 Task: Add Amazing Grass Organic Lemon Lime Green Superfood to the cart.
Action: Mouse moved to (243, 109)
Screenshot: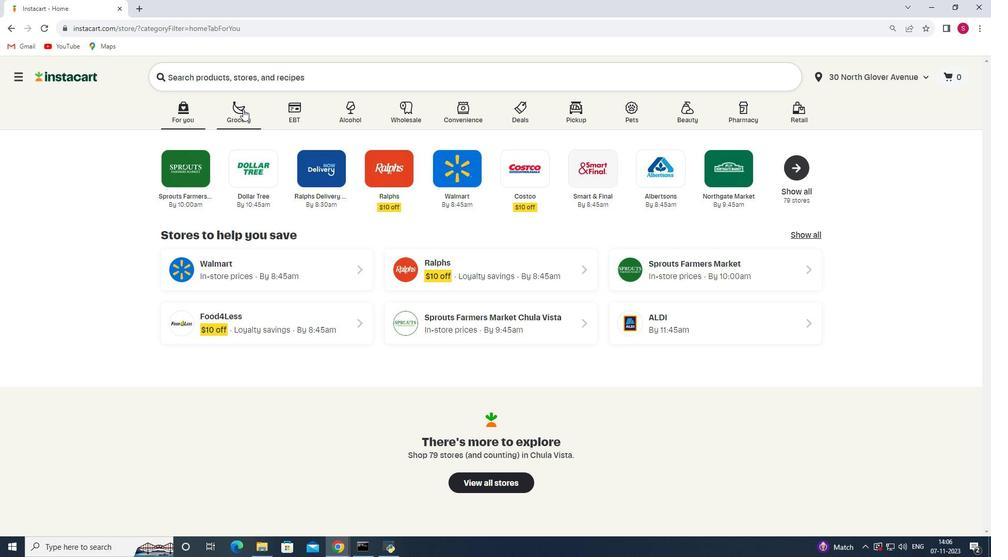 
Action: Mouse pressed left at (243, 109)
Screenshot: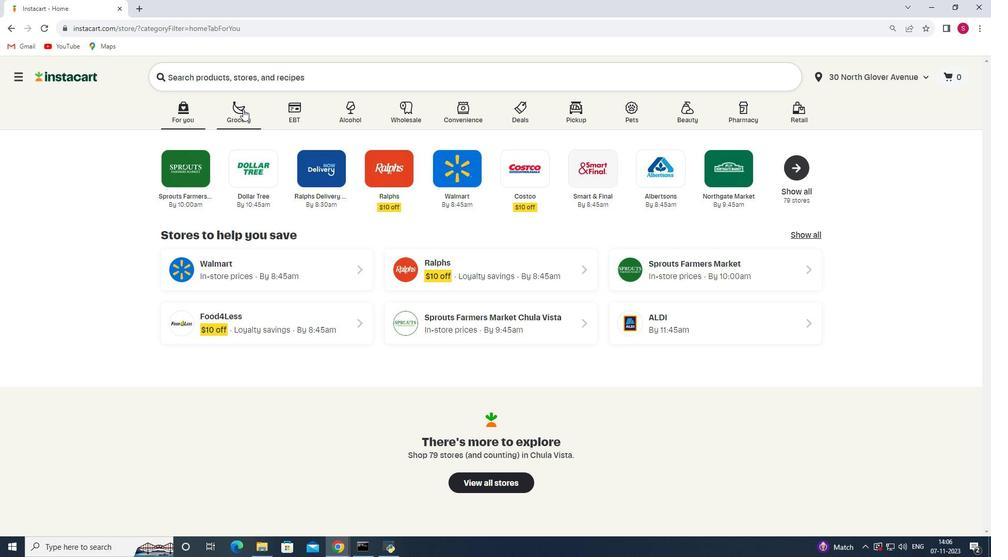 
Action: Mouse moved to (263, 299)
Screenshot: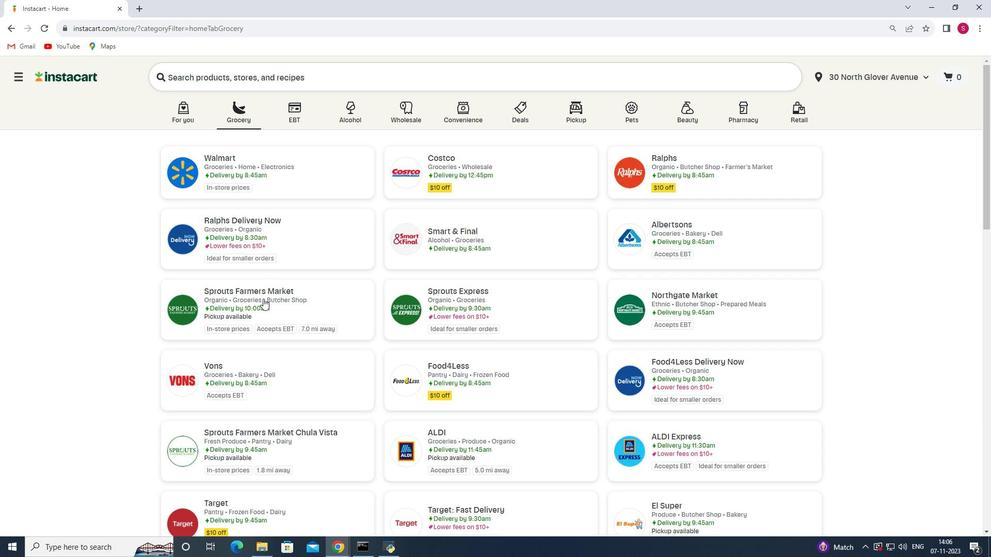 
Action: Mouse pressed left at (263, 299)
Screenshot: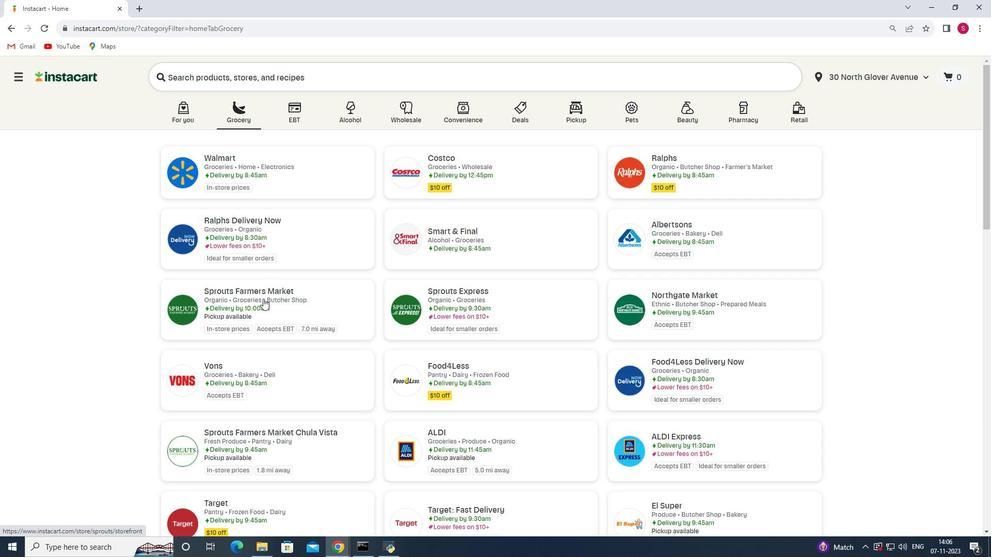 
Action: Mouse moved to (68, 331)
Screenshot: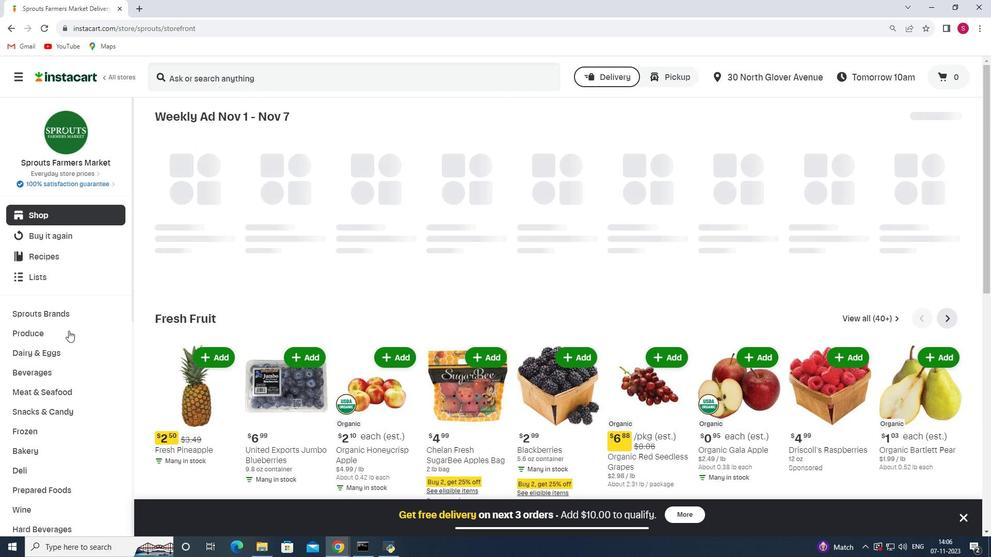 
Action: Mouse scrolled (68, 330) with delta (0, 0)
Screenshot: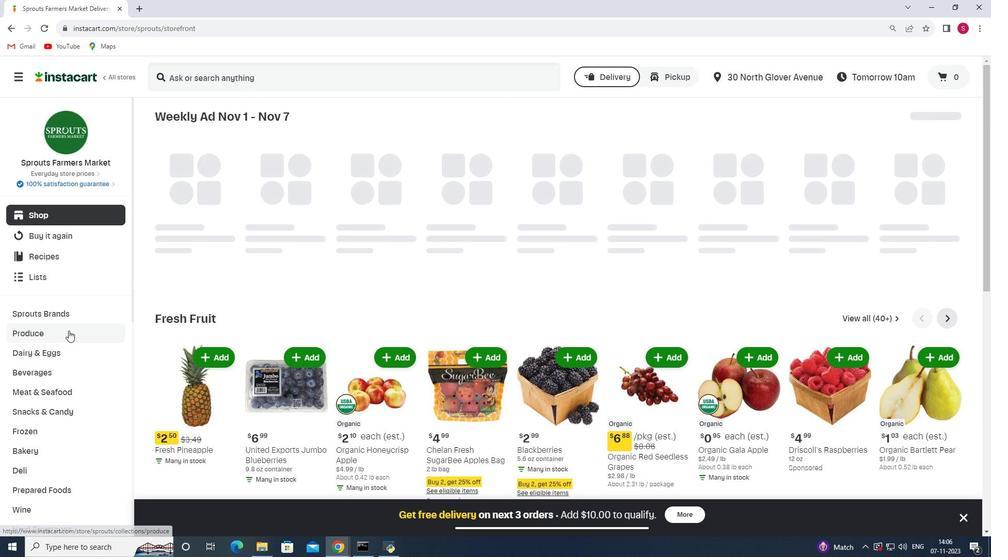 
Action: Mouse scrolled (68, 330) with delta (0, 0)
Screenshot: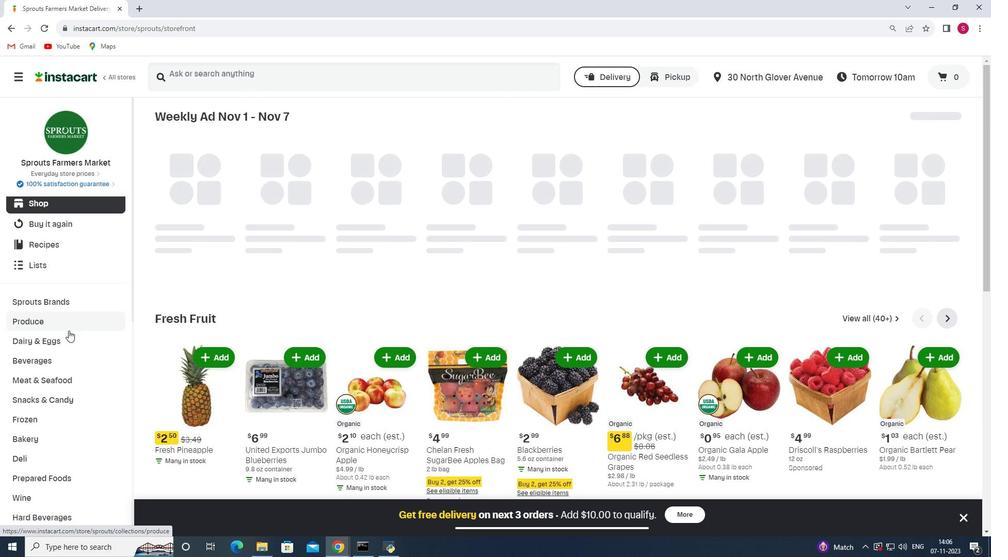 
Action: Mouse scrolled (68, 330) with delta (0, 0)
Screenshot: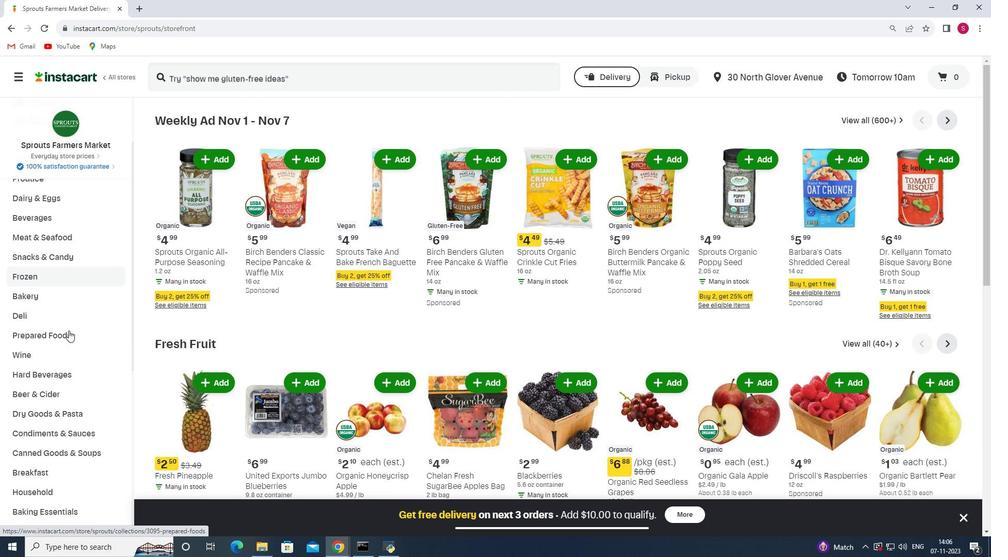 
Action: Mouse scrolled (68, 330) with delta (0, 0)
Screenshot: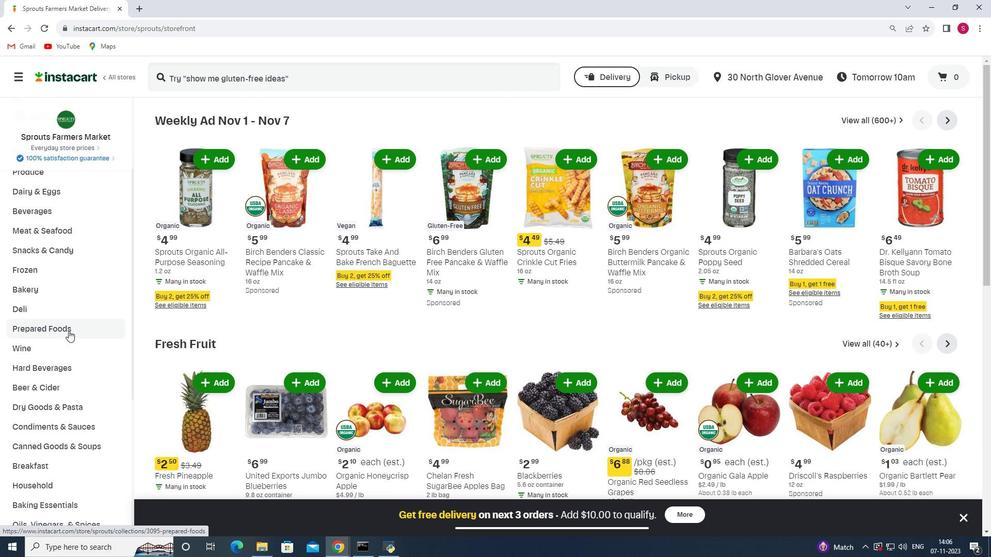 
Action: Mouse scrolled (68, 330) with delta (0, 0)
Screenshot: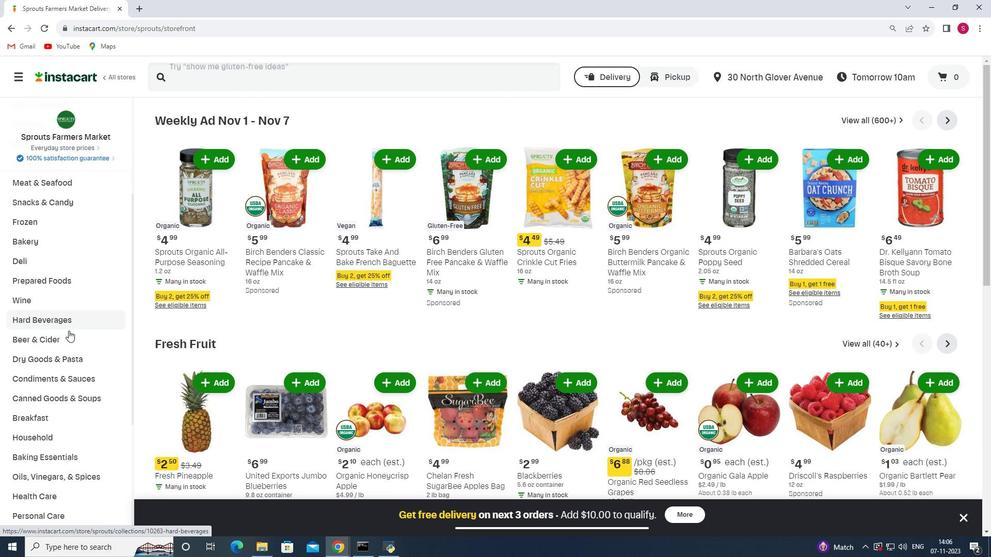
Action: Mouse scrolled (68, 330) with delta (0, 0)
Screenshot: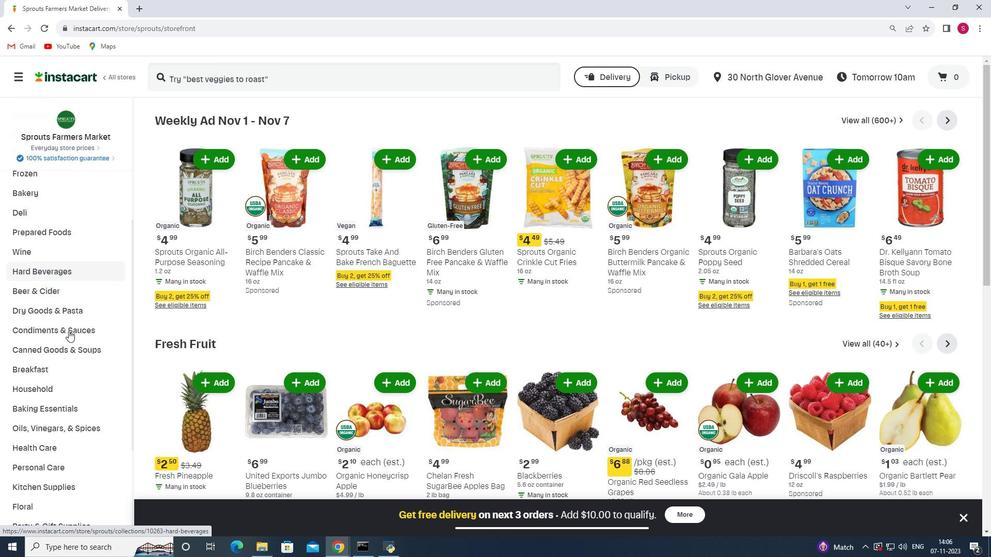 
Action: Mouse scrolled (68, 330) with delta (0, 0)
Screenshot: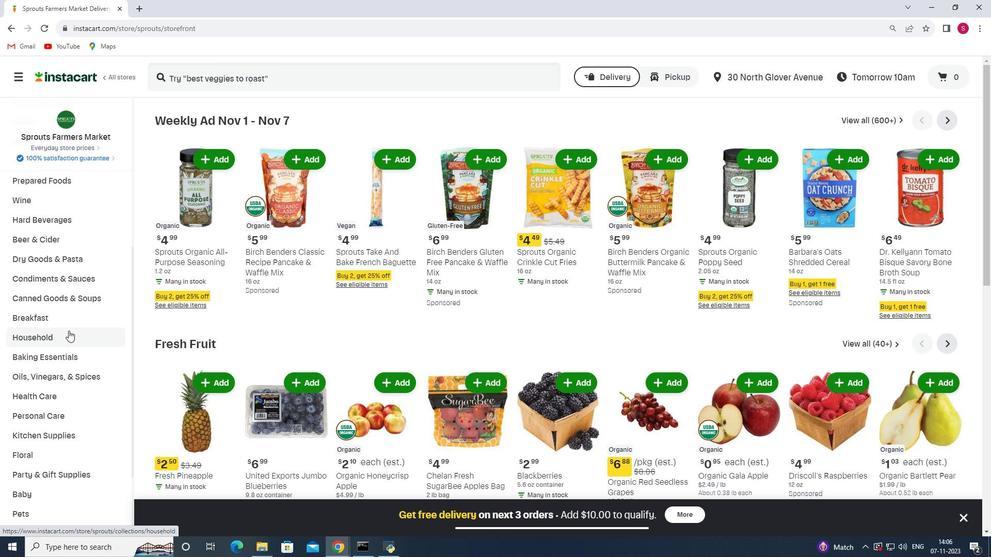 
Action: Mouse moved to (51, 344)
Screenshot: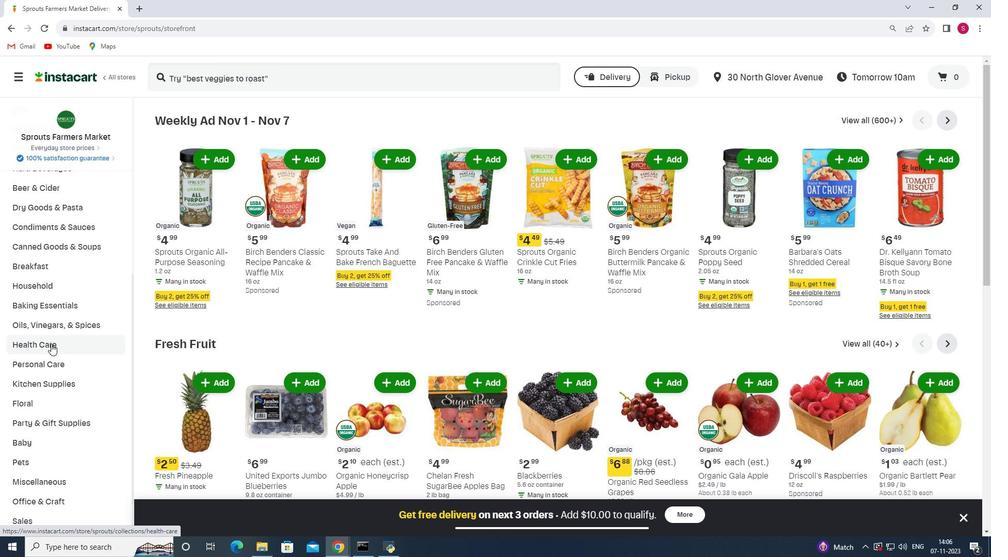 
Action: Mouse pressed left at (51, 344)
Screenshot: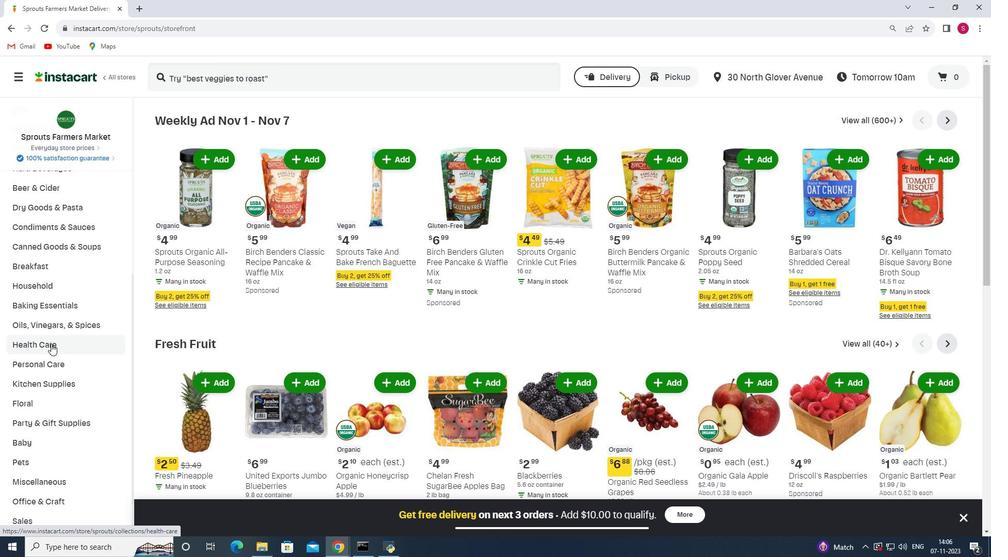 
Action: Mouse moved to (360, 261)
Screenshot: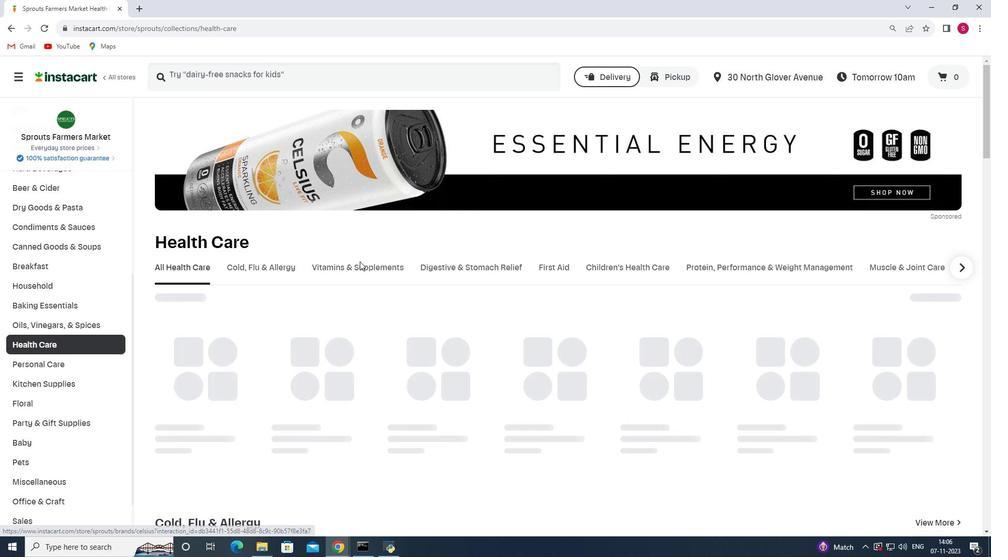 
Action: Mouse pressed left at (360, 261)
Screenshot: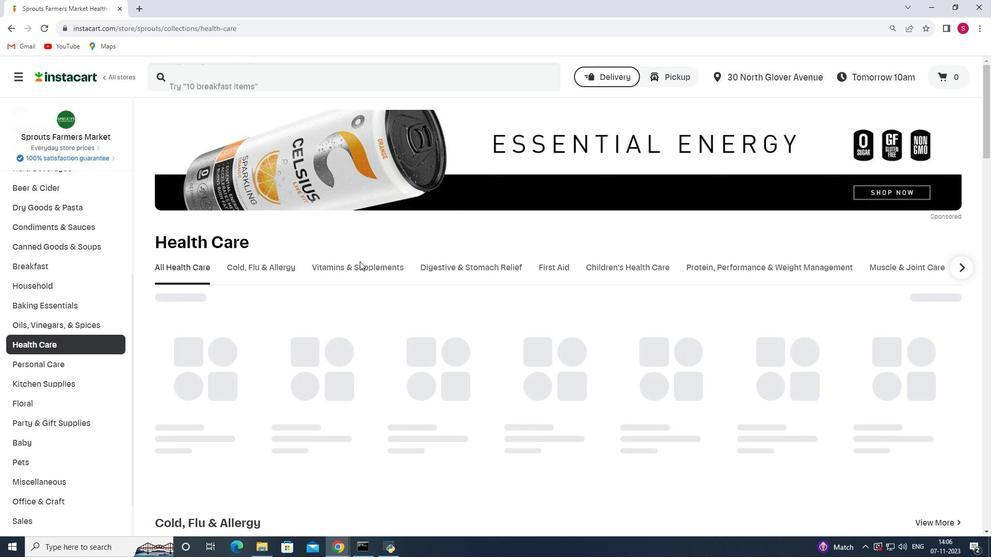 
Action: Mouse moved to (361, 270)
Screenshot: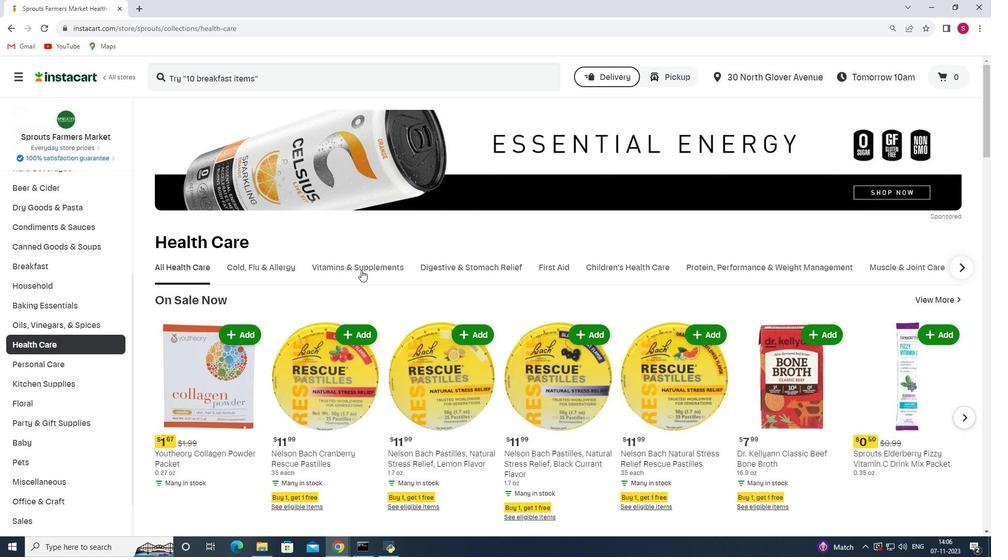 
Action: Mouse pressed left at (361, 270)
Screenshot: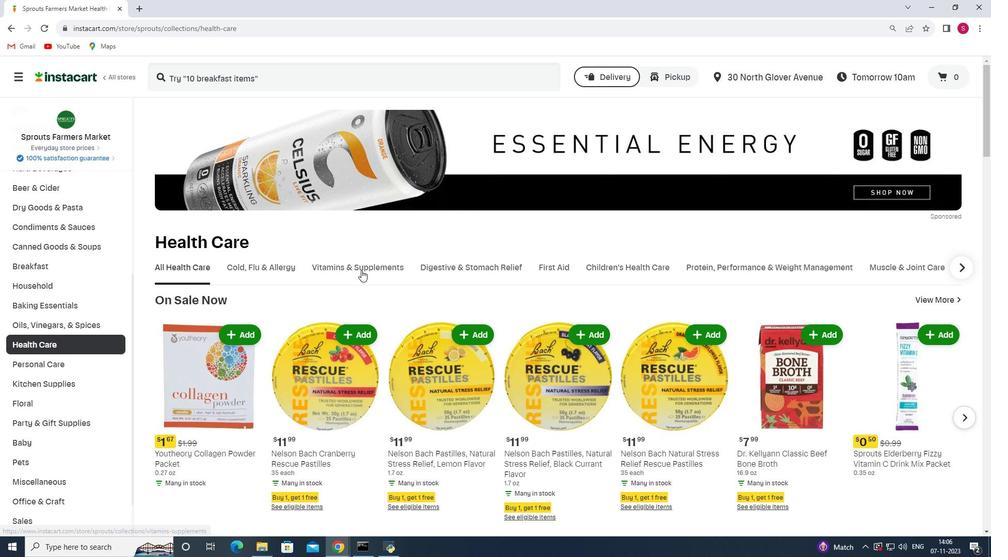 
Action: Mouse moved to (416, 309)
Screenshot: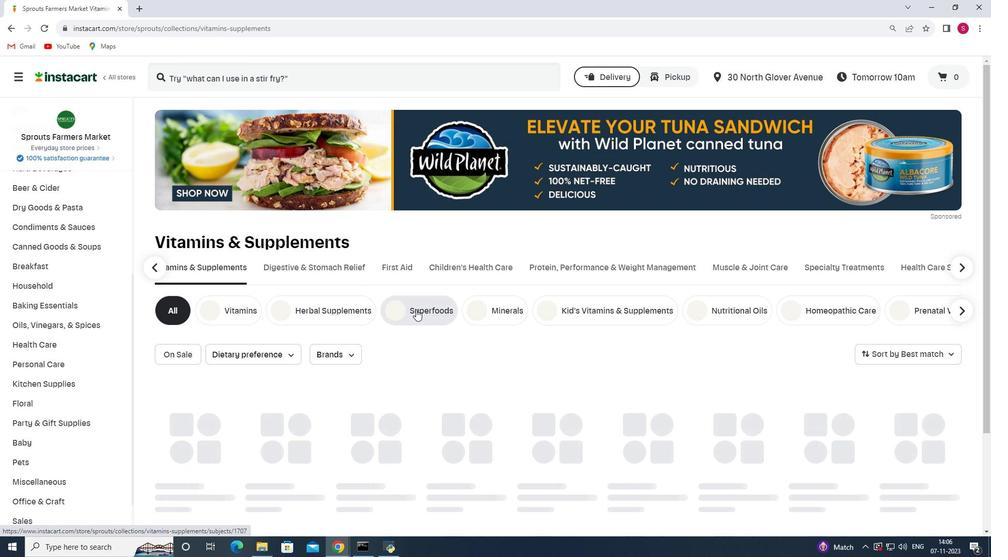 
Action: Mouse pressed left at (416, 309)
Screenshot: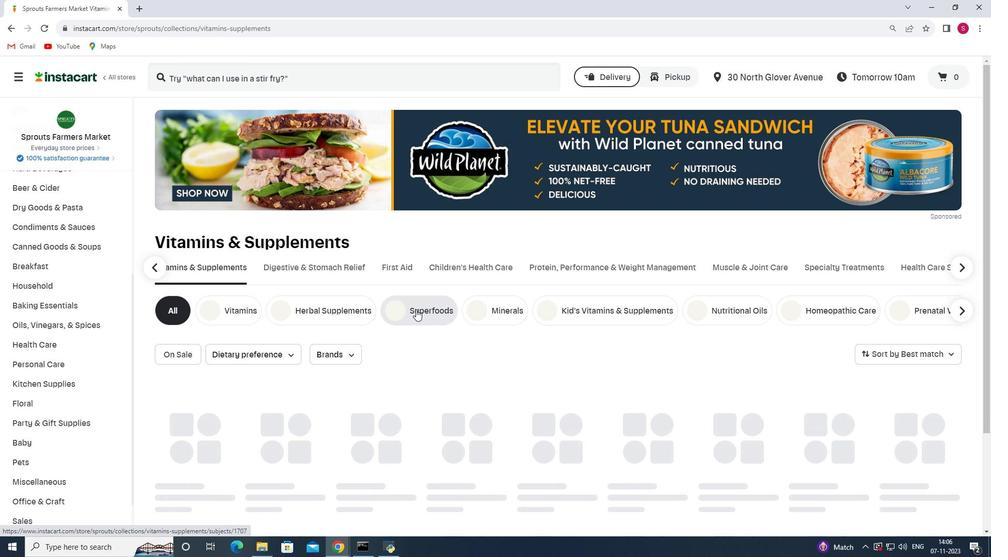 
Action: Mouse moved to (296, 75)
Screenshot: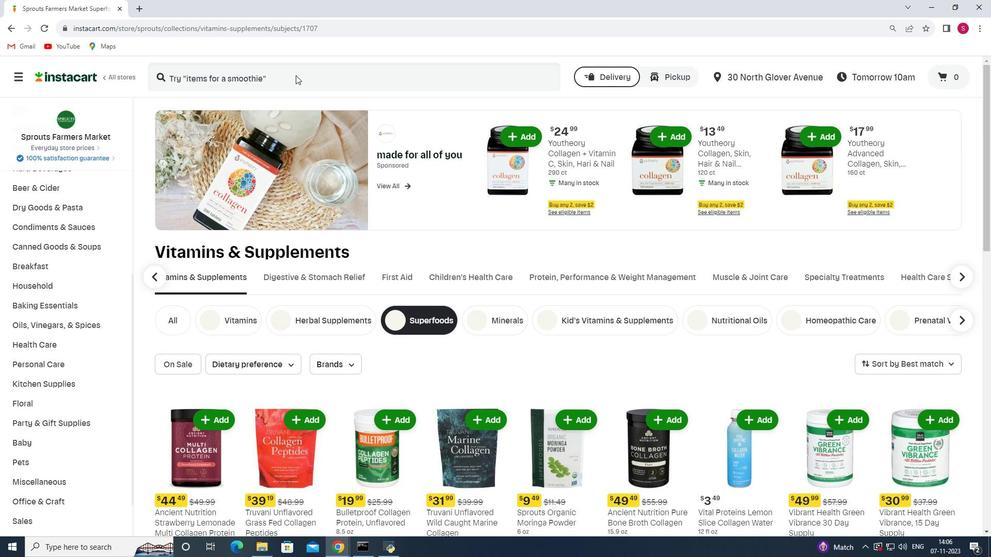 
Action: Mouse pressed left at (296, 75)
Screenshot: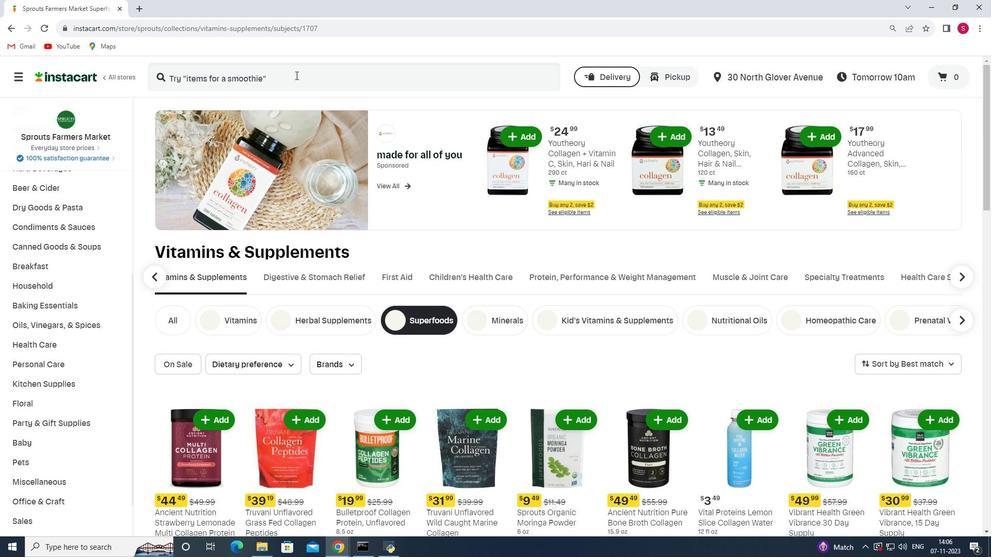 
Action: Key pressed <Key.shift>Amazing<Key.space><Key.shift><Key.shift><Key.shift><Key.shift><Key.shift><Key.shift><Key.shift><Key.shift><Key.shift><Key.shift>Grass<Key.space><Key.shift_r>Organic<Key.space><Key.shift_r>Lemon<Key.space><Key.shift_r>Lime<Key.space><Key.shift>Green<Key.space><Key.shift>Superfood<Key.enter>
Screenshot: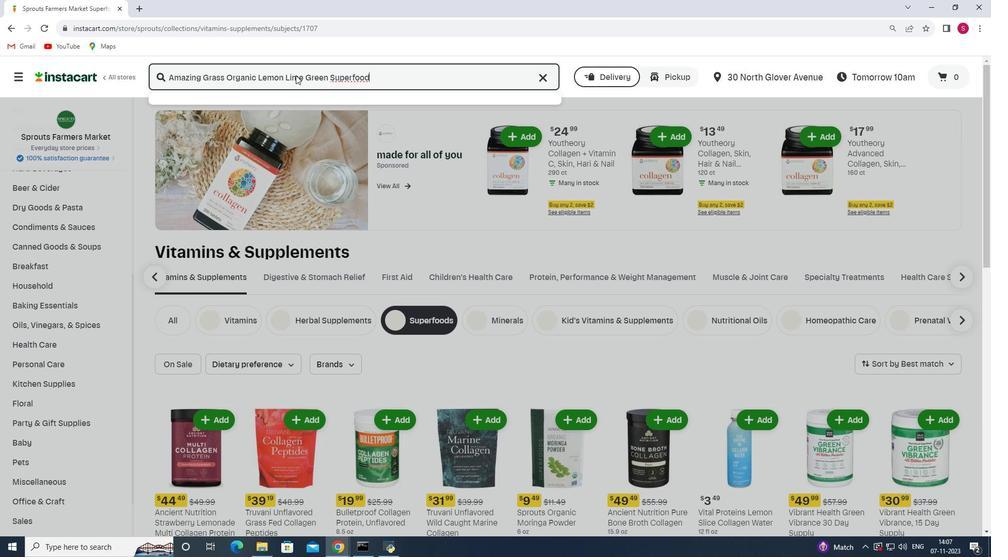 
Action: Mouse moved to (329, 333)
Screenshot: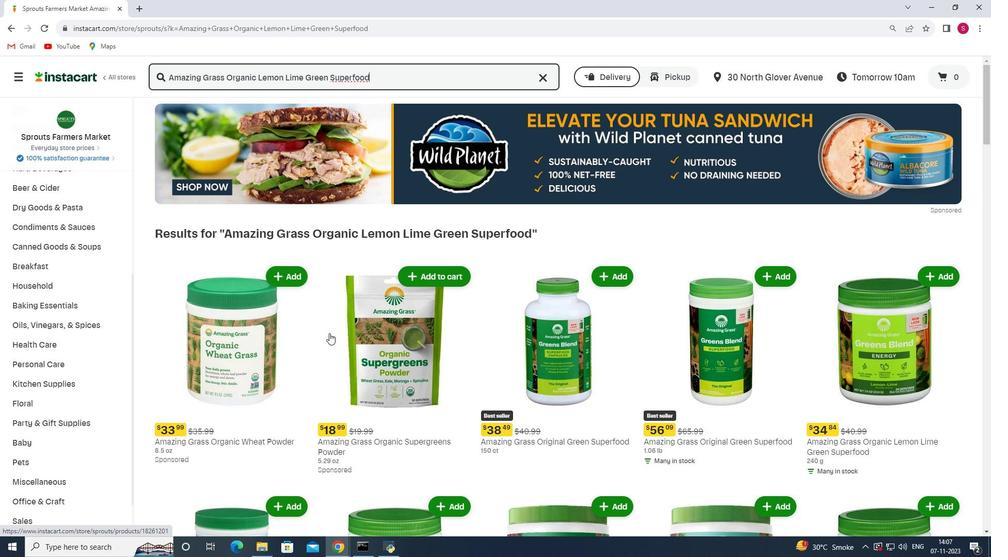 
Action: Mouse scrolled (329, 333) with delta (0, 0)
Screenshot: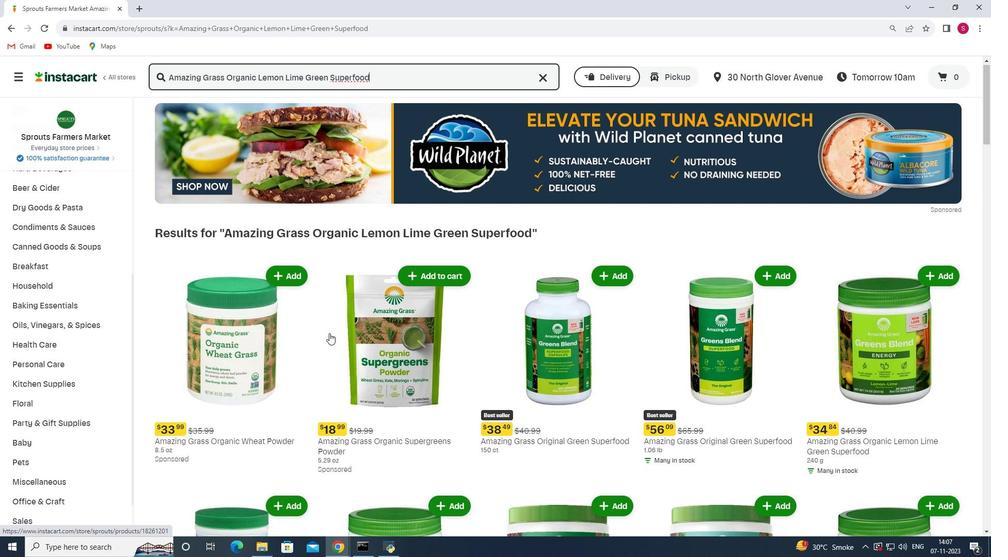 
Action: Mouse moved to (386, 328)
Screenshot: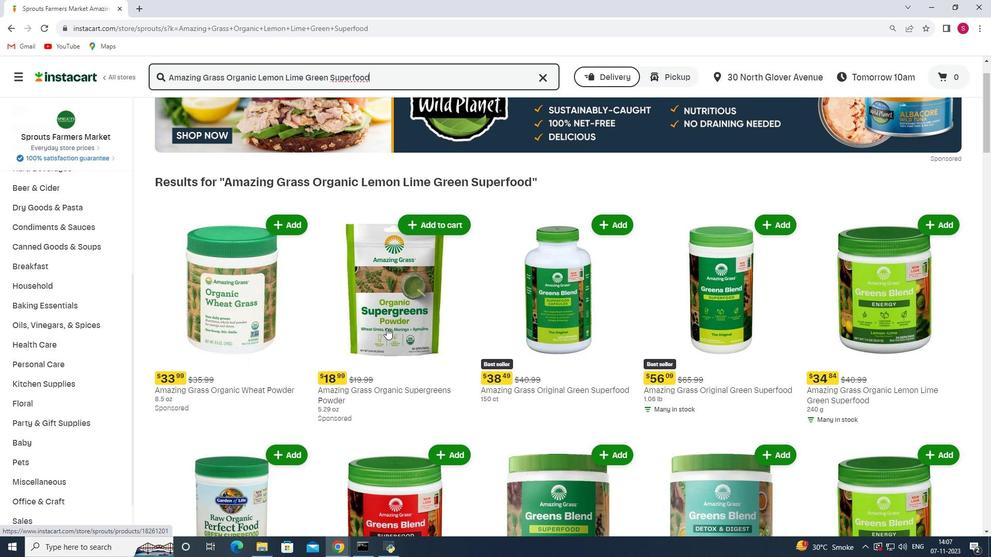
Action: Mouse scrolled (386, 328) with delta (0, 0)
Screenshot: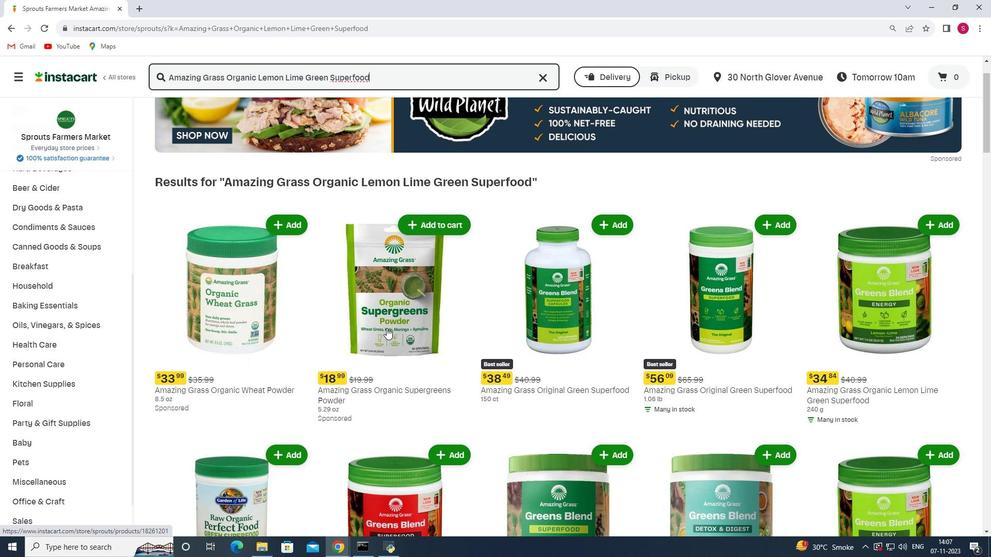 
Action: Mouse moved to (928, 176)
Screenshot: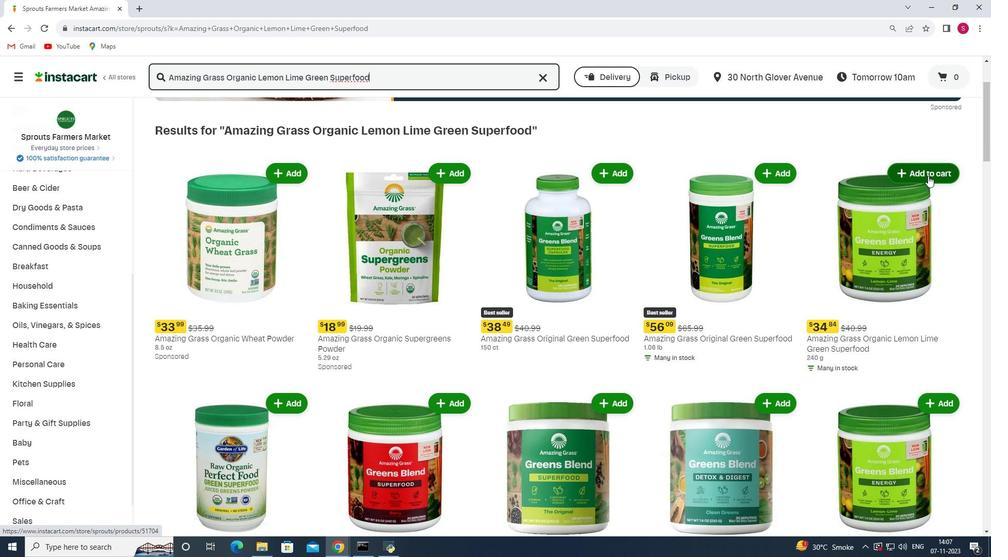 
Action: Mouse pressed left at (928, 176)
Screenshot: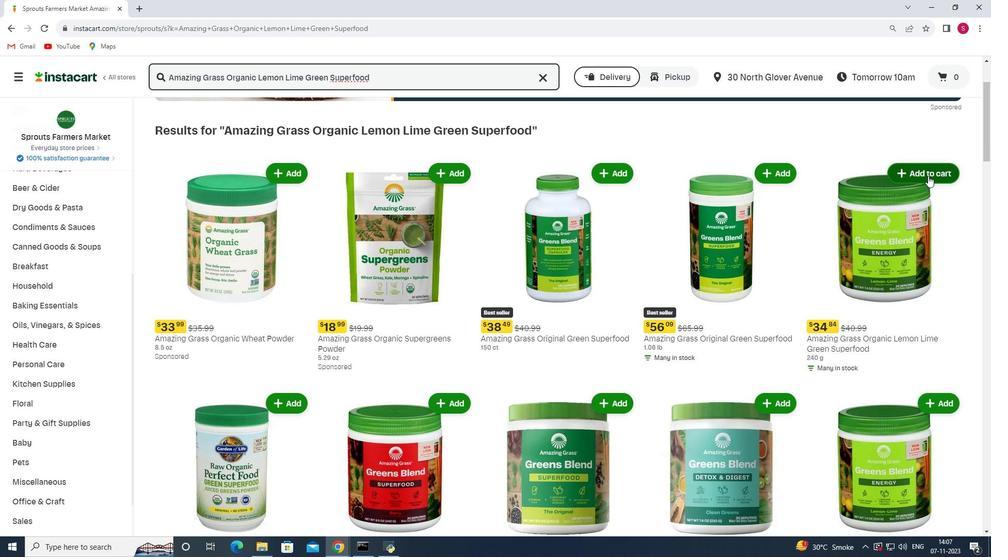 
Action: Mouse moved to (895, 241)
Screenshot: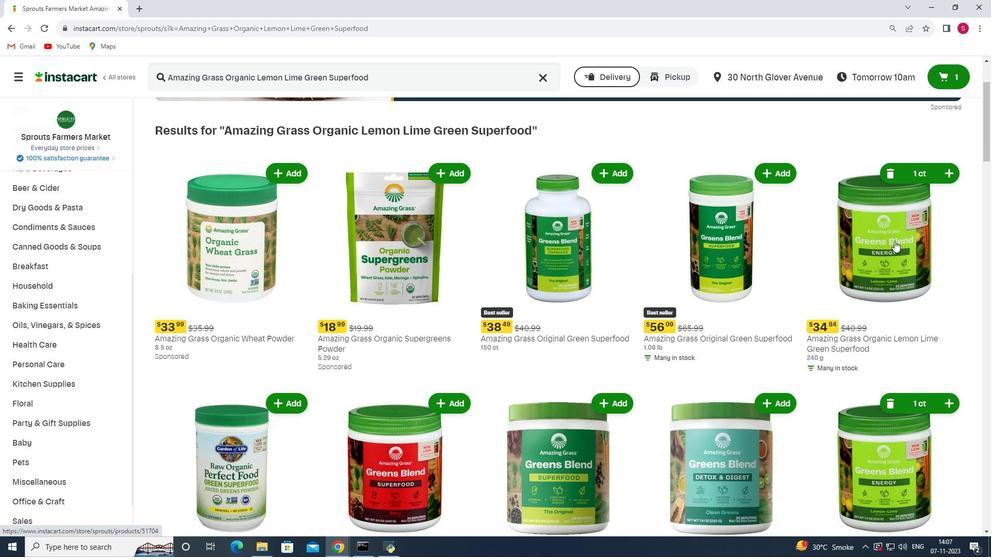 
